 Task: Select the option "Only Workspace admins" in board creation restrictions.
Action: Mouse moved to (261, 332)
Screenshot: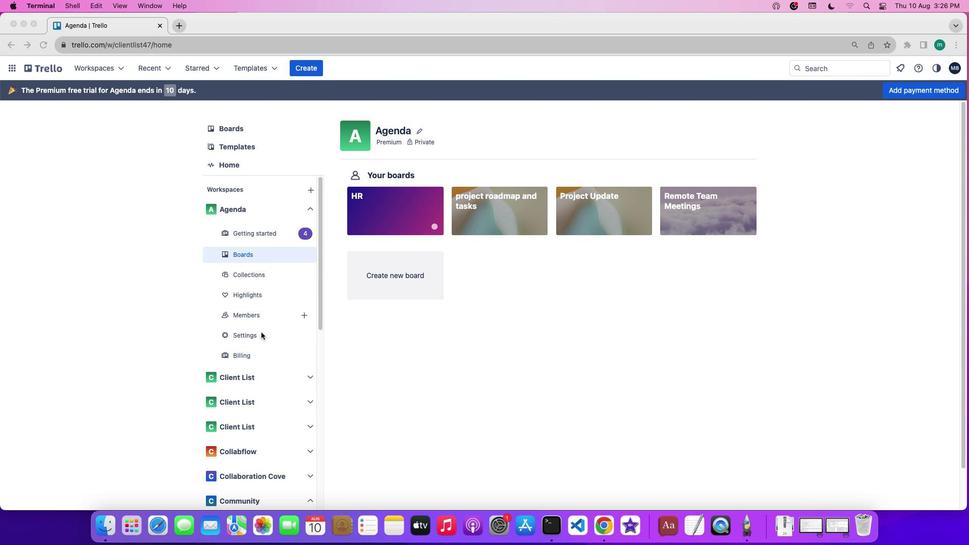 
Action: Mouse pressed left at (261, 332)
Screenshot: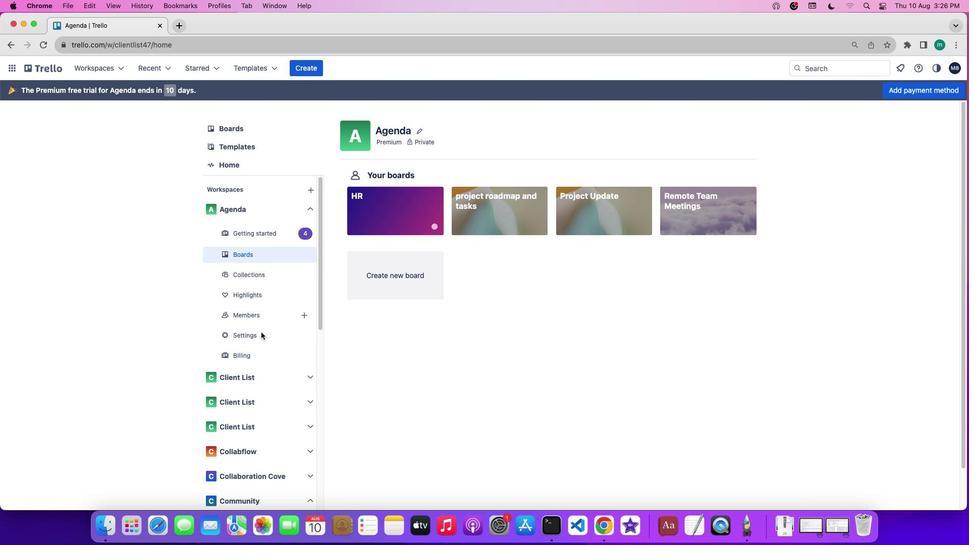 
Action: Mouse pressed left at (261, 332)
Screenshot: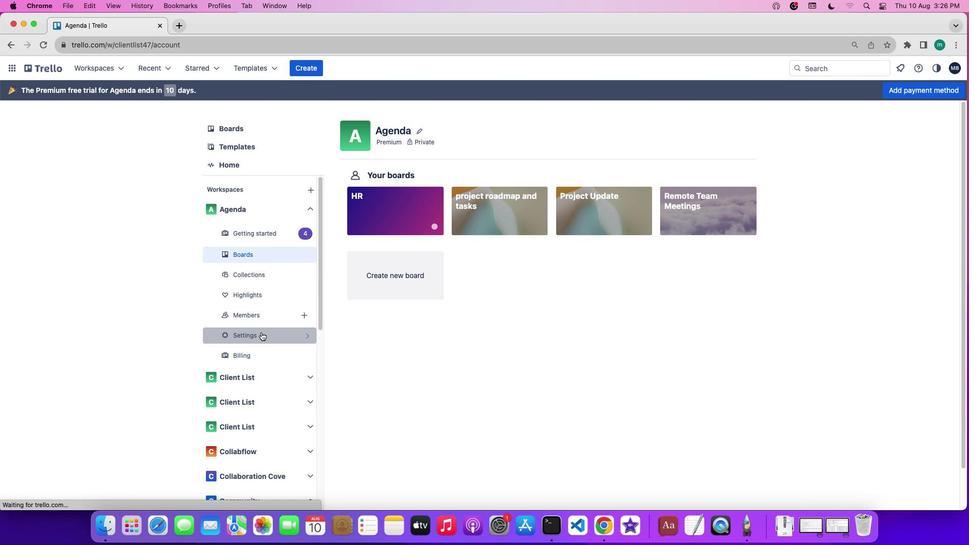 
Action: Mouse moved to (479, 364)
Screenshot: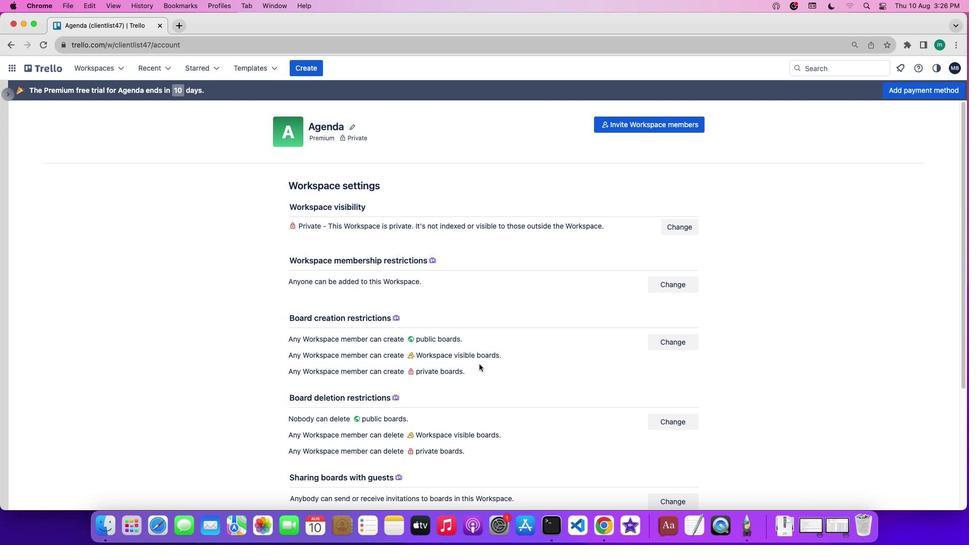 
Action: Mouse scrolled (479, 364) with delta (0, 0)
Screenshot: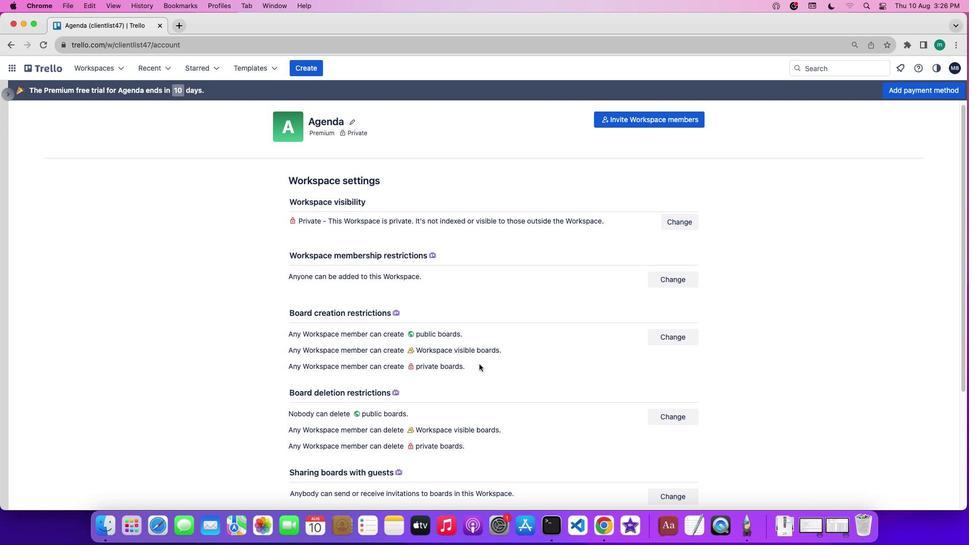 
Action: Mouse scrolled (479, 364) with delta (0, 0)
Screenshot: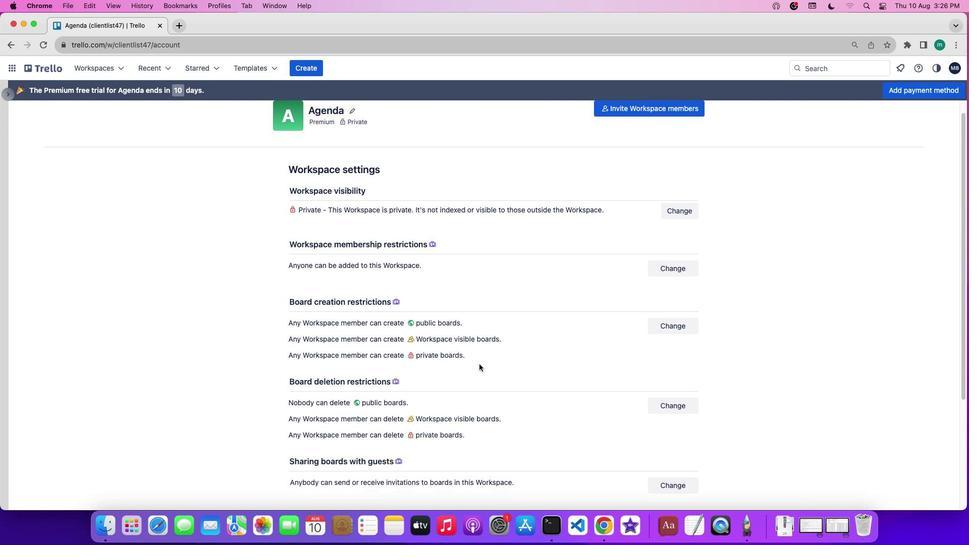 
Action: Mouse scrolled (479, 364) with delta (0, 0)
Screenshot: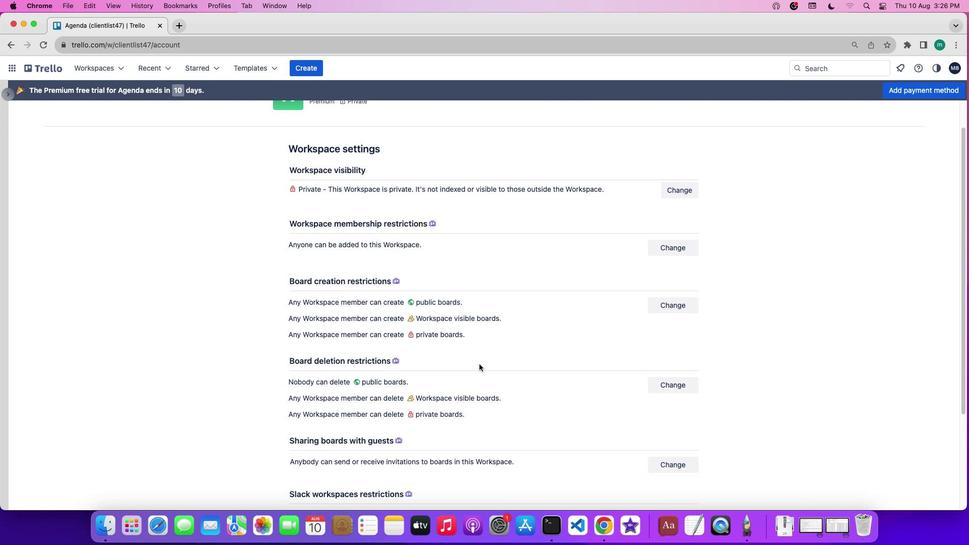 
Action: Mouse scrolled (479, 364) with delta (0, 0)
Screenshot: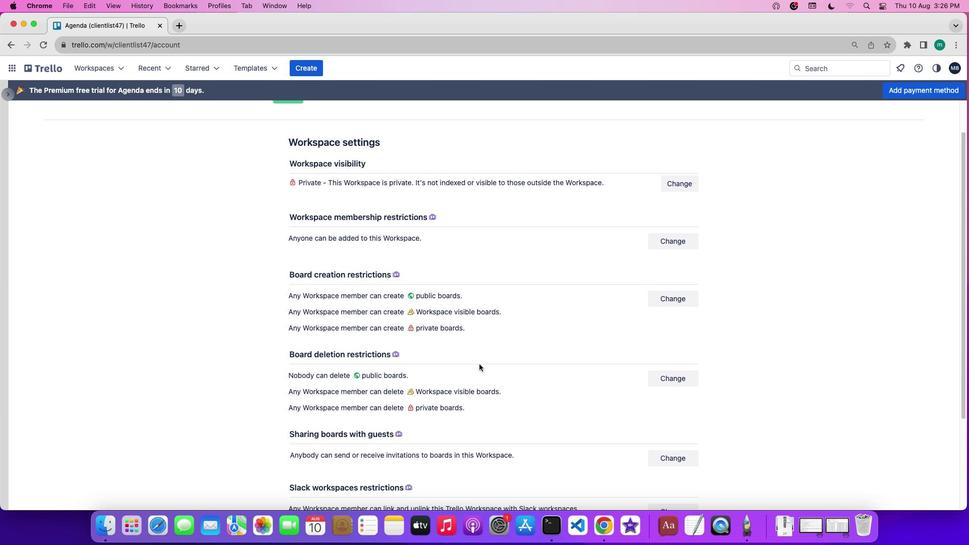 
Action: Mouse scrolled (479, 364) with delta (0, 0)
Screenshot: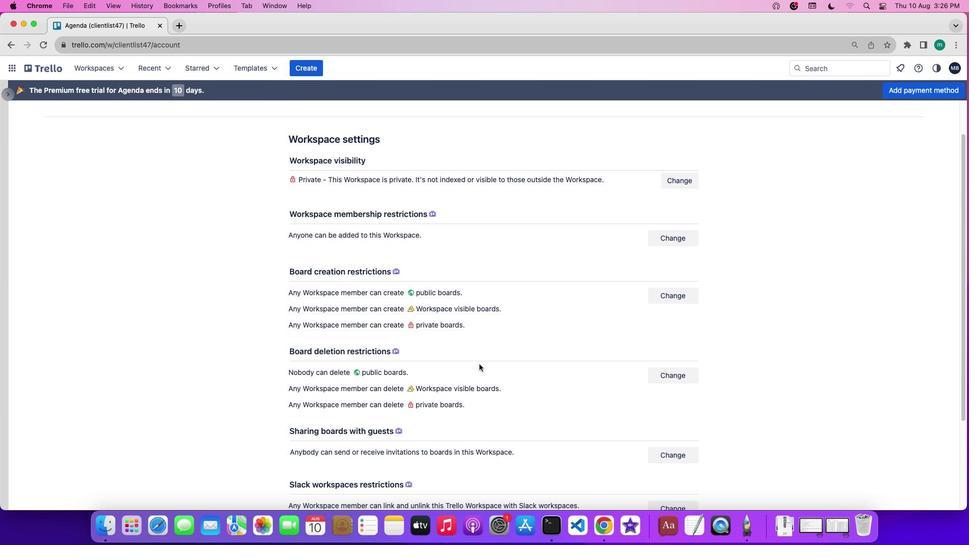 
Action: Mouse scrolled (479, 364) with delta (0, 0)
Screenshot: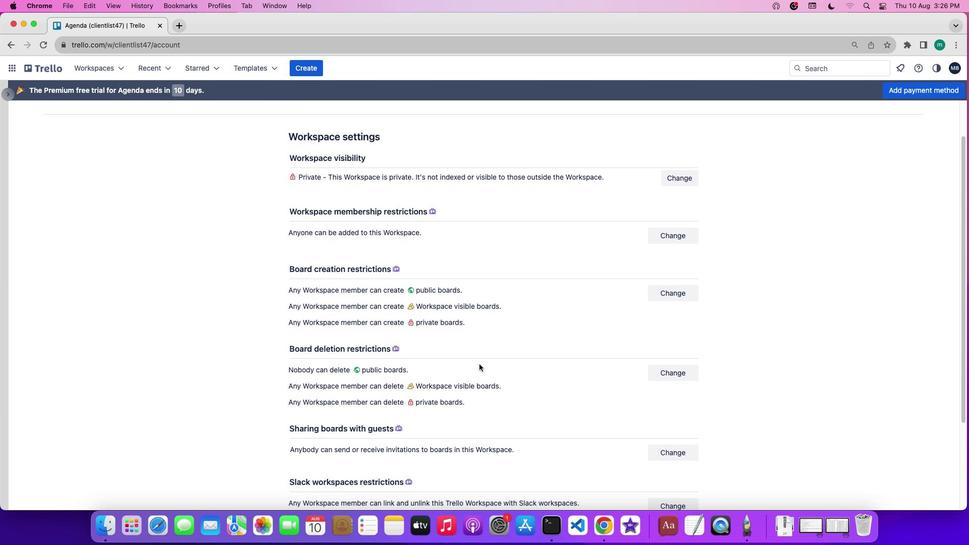 
Action: Mouse scrolled (479, 364) with delta (0, 0)
Screenshot: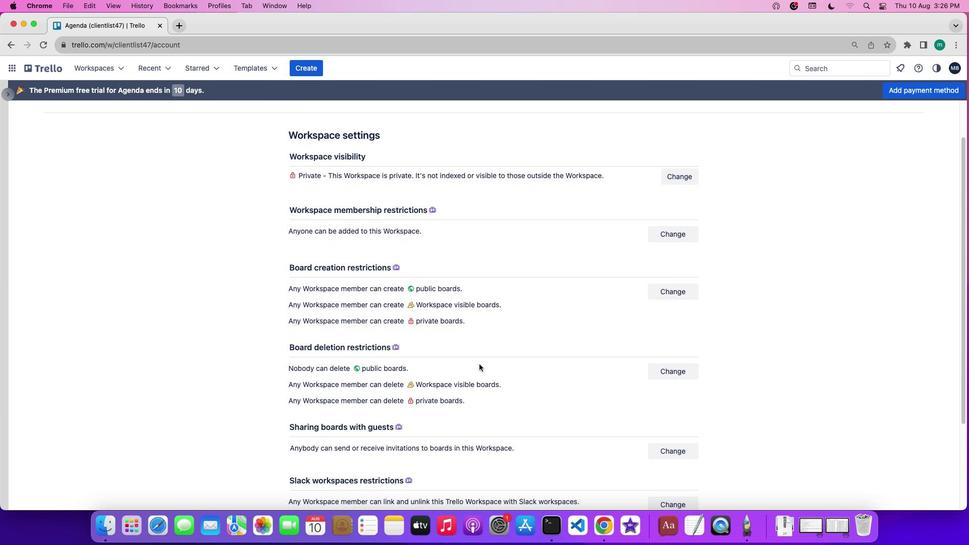 
Action: Mouse scrolled (479, 364) with delta (0, 0)
Screenshot: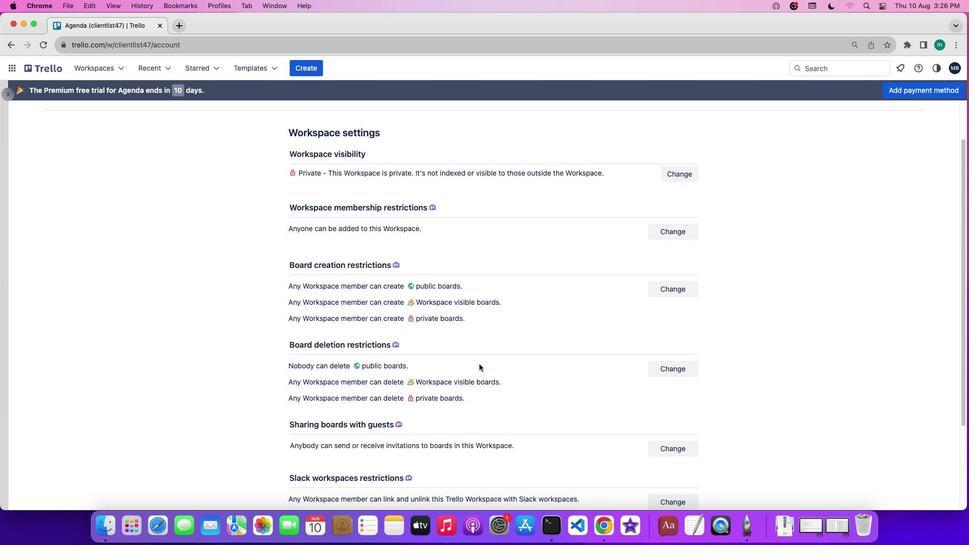 
Action: Mouse scrolled (479, 364) with delta (0, 0)
Screenshot: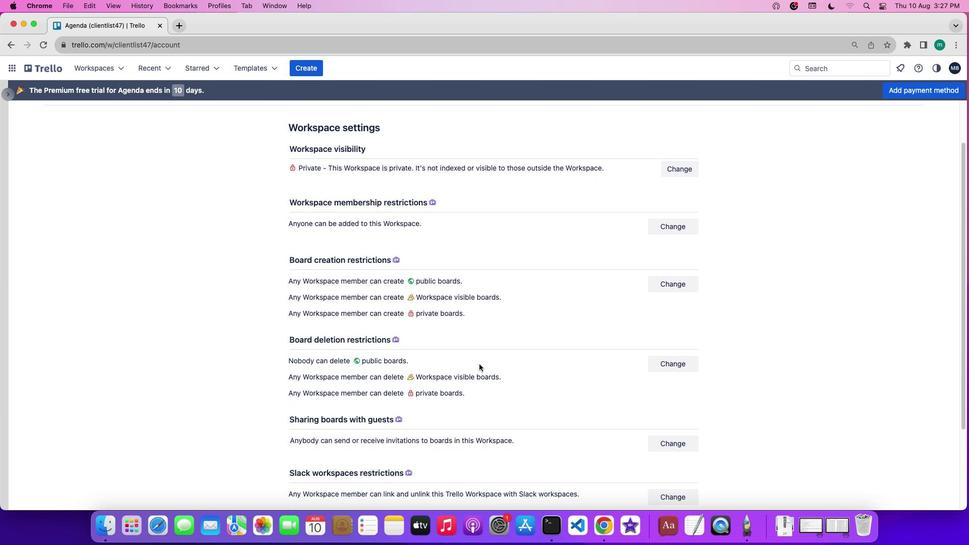 
Action: Mouse scrolled (479, 364) with delta (0, 0)
Screenshot: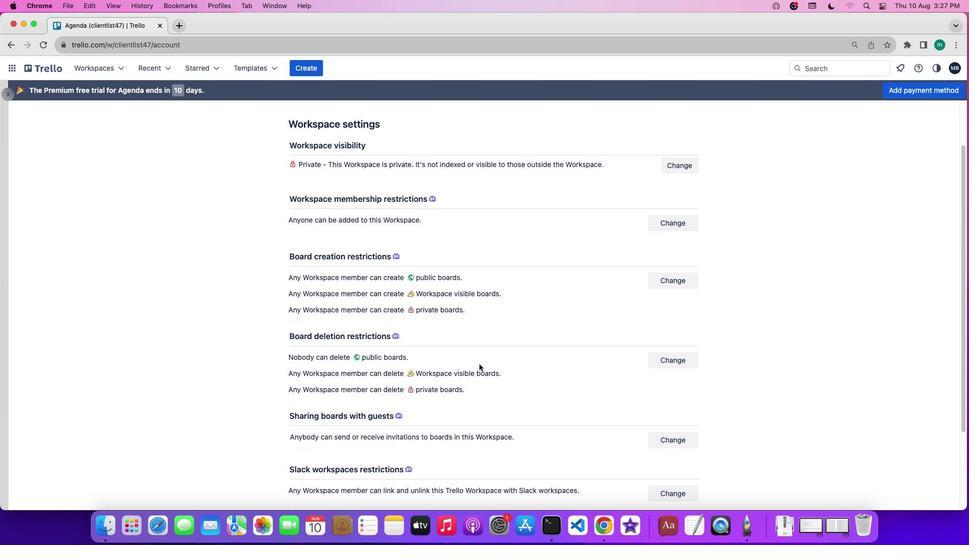 
Action: Mouse moved to (679, 280)
Screenshot: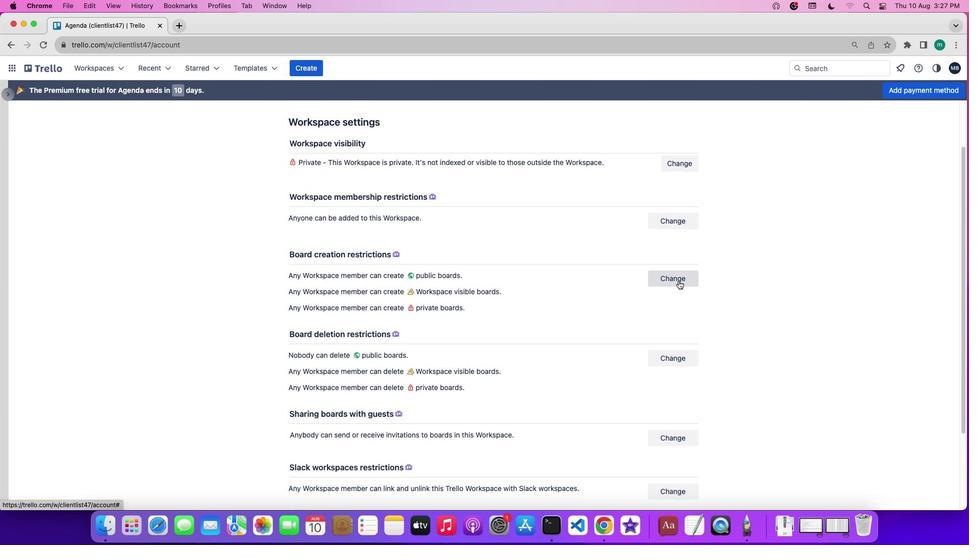 
Action: Mouse pressed left at (679, 280)
Screenshot: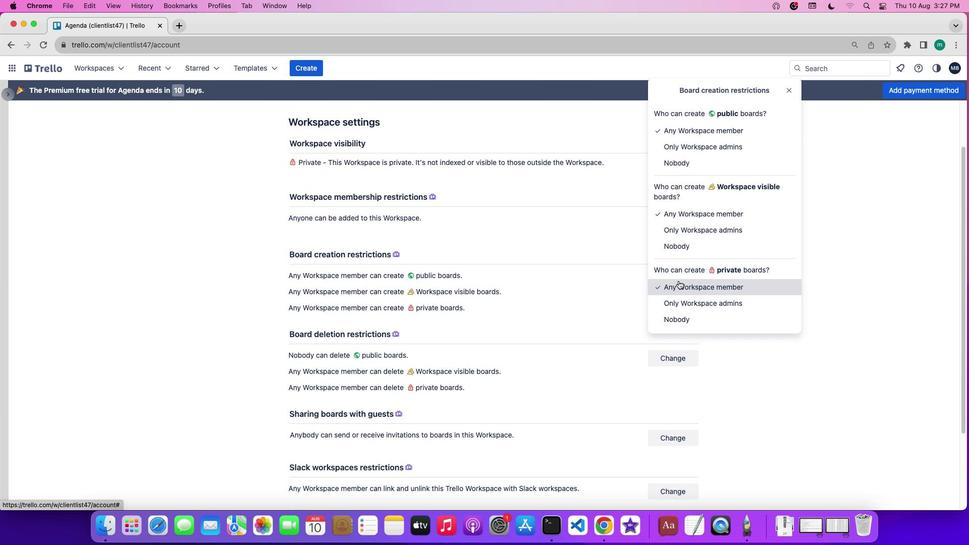 
Action: Mouse moved to (678, 301)
Screenshot: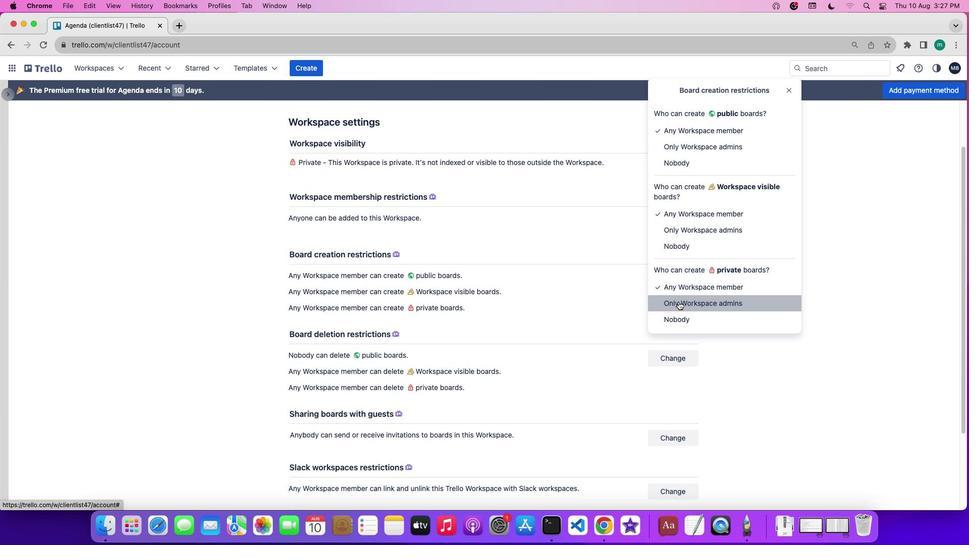 
Action: Mouse pressed left at (678, 301)
Screenshot: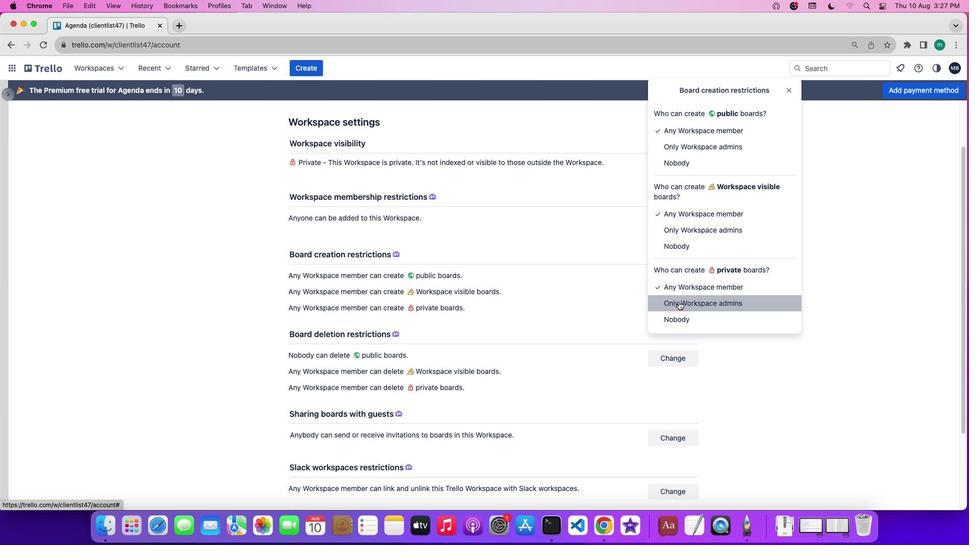 
